 Task: Sort the products in the category "Tofu & Meat Alternatives" by unit price (high first).
Action: Mouse moved to (842, 311)
Screenshot: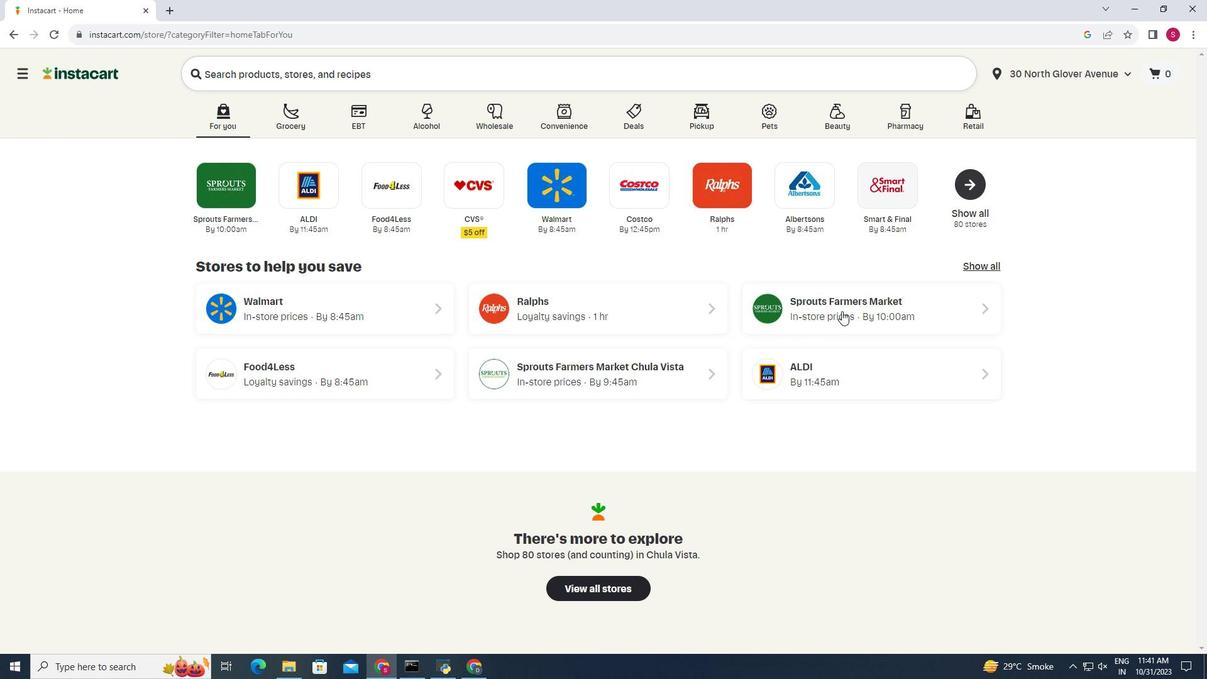 
Action: Mouse pressed left at (842, 311)
Screenshot: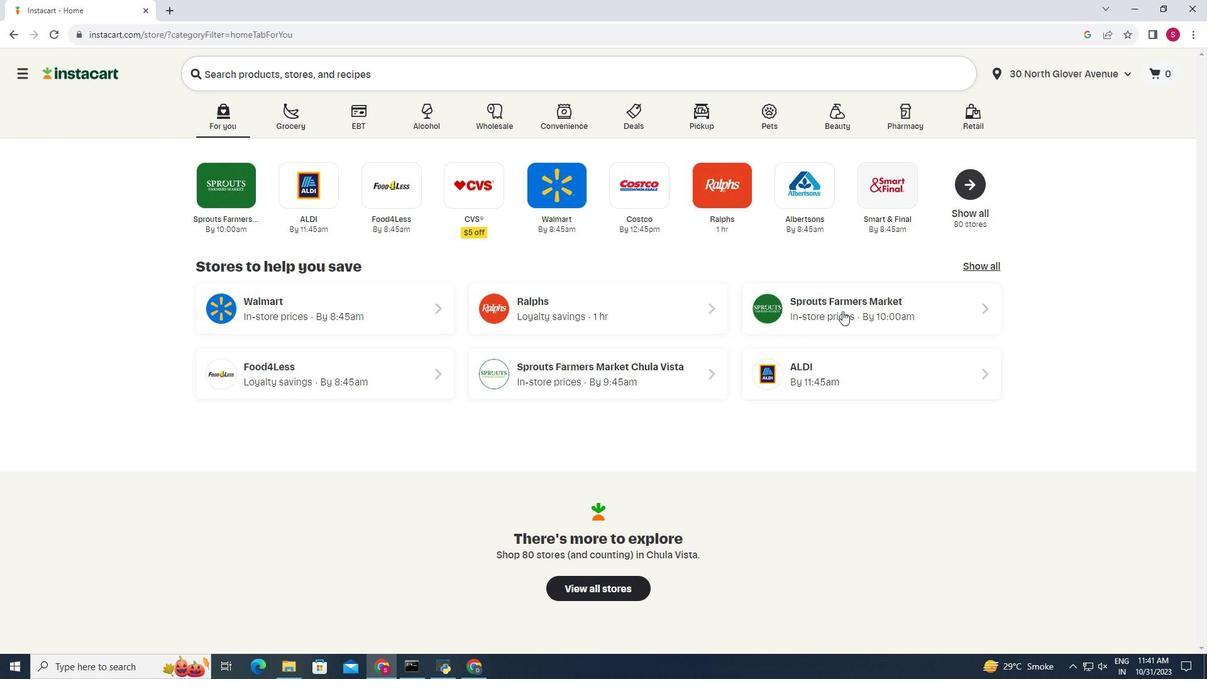 
Action: Mouse moved to (58, 547)
Screenshot: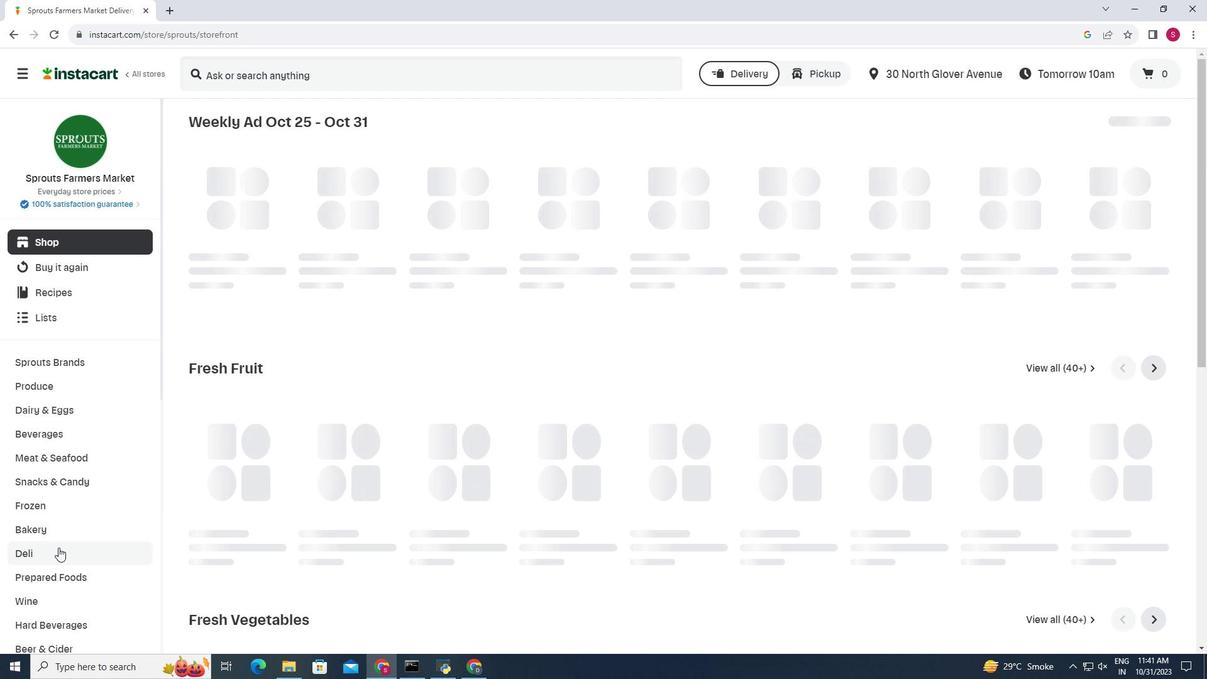 
Action: Mouse pressed left at (58, 547)
Screenshot: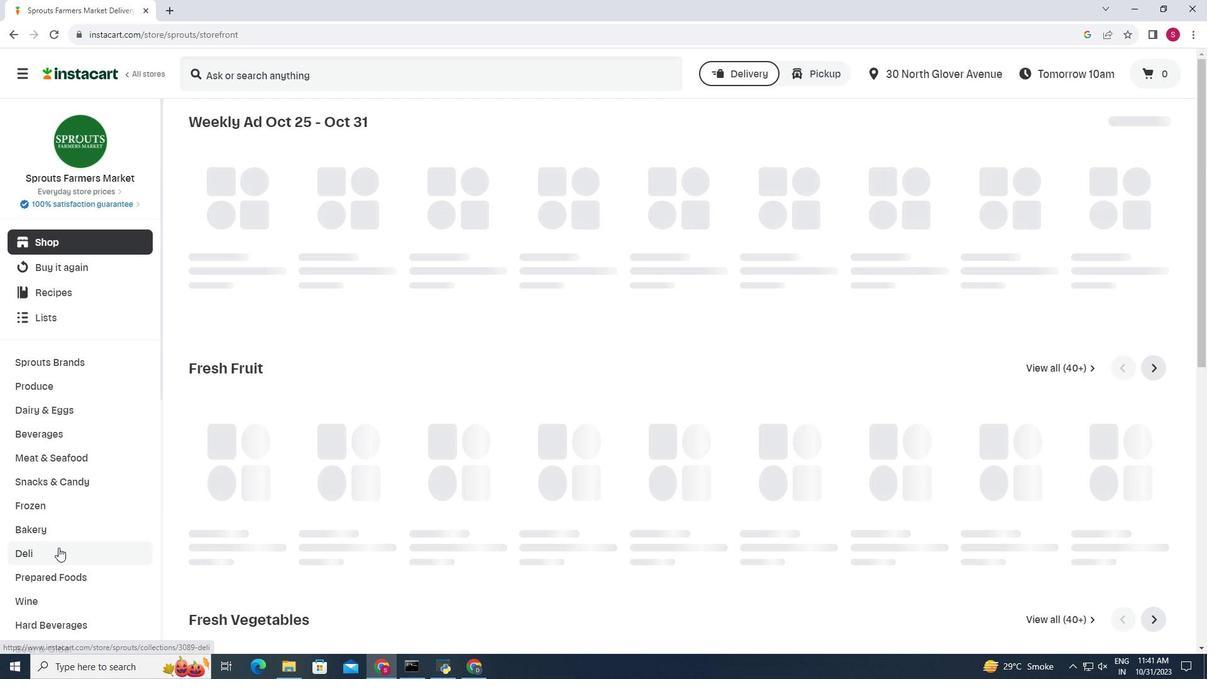 
Action: Mouse moved to (524, 155)
Screenshot: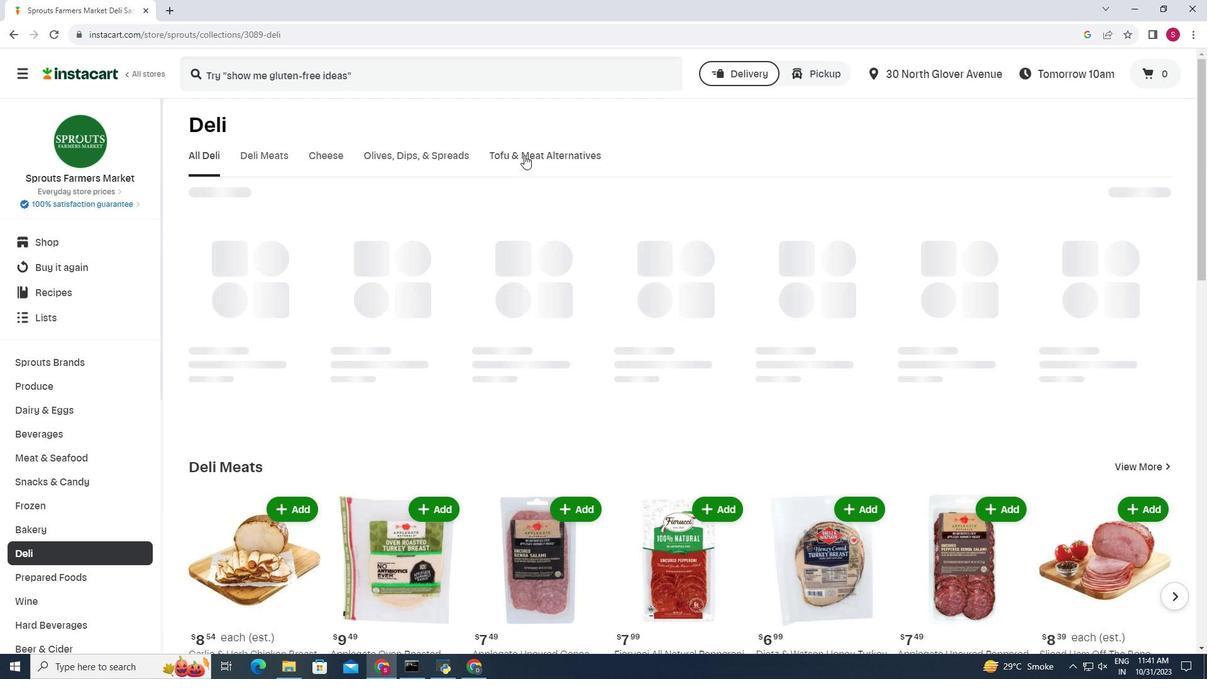 
Action: Mouse pressed left at (524, 155)
Screenshot: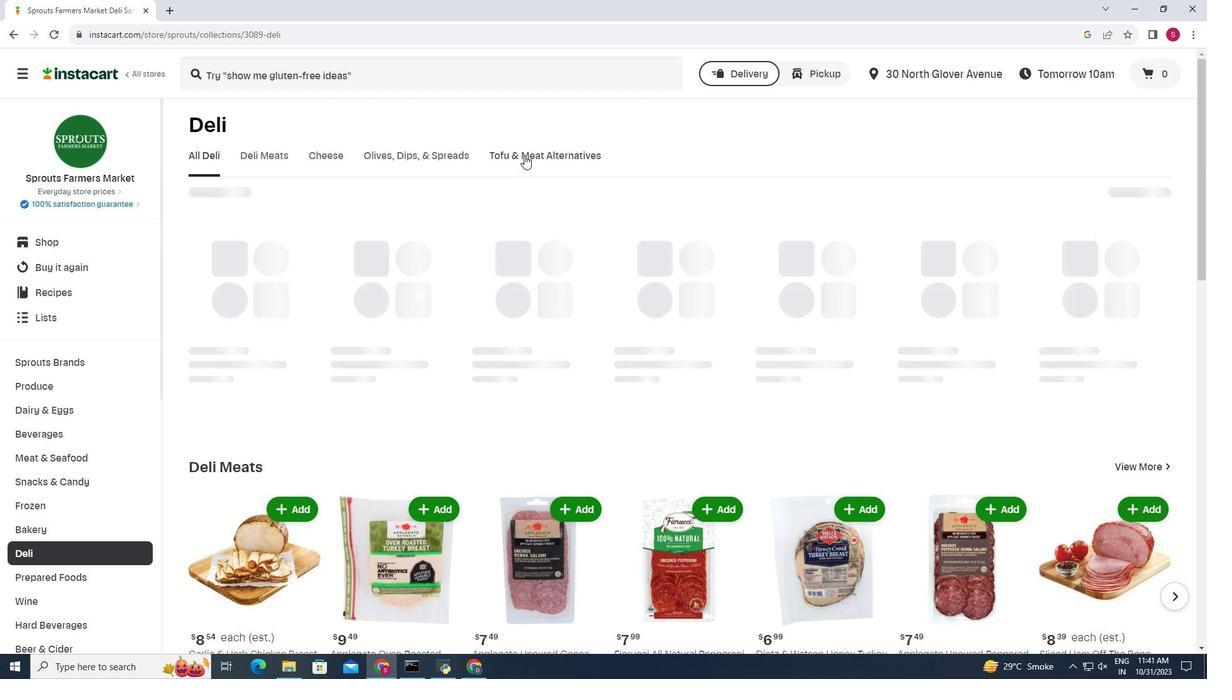 
Action: Mouse moved to (1155, 257)
Screenshot: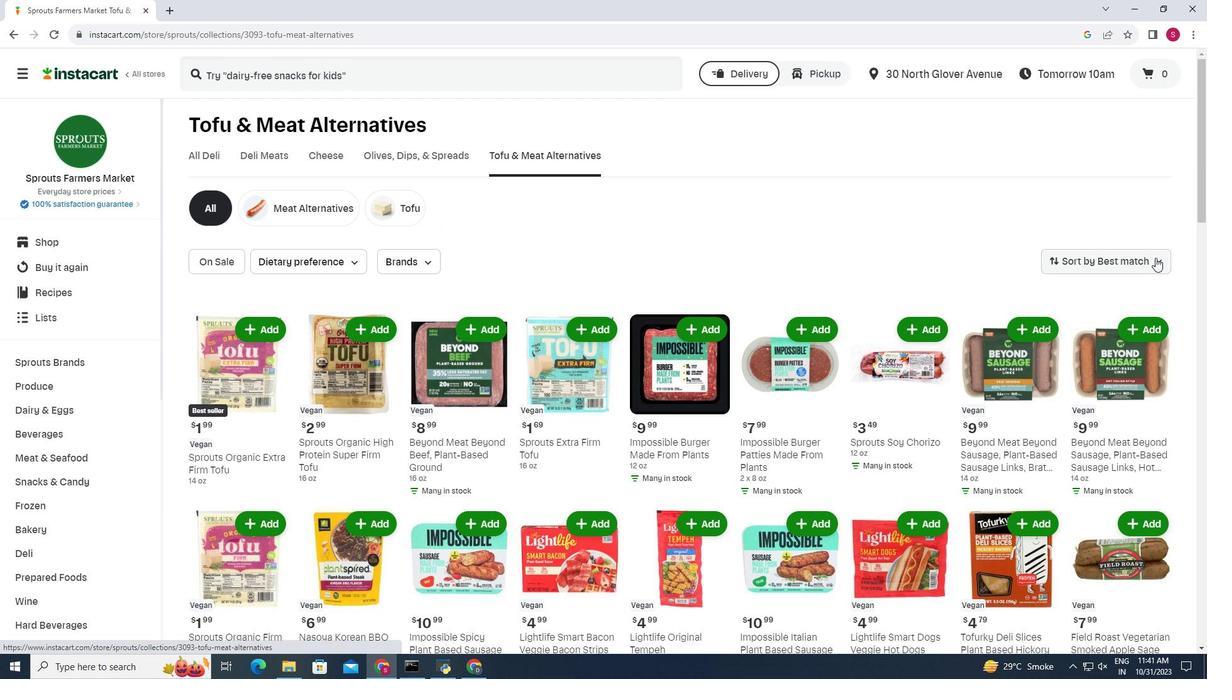 
Action: Mouse pressed left at (1155, 257)
Screenshot: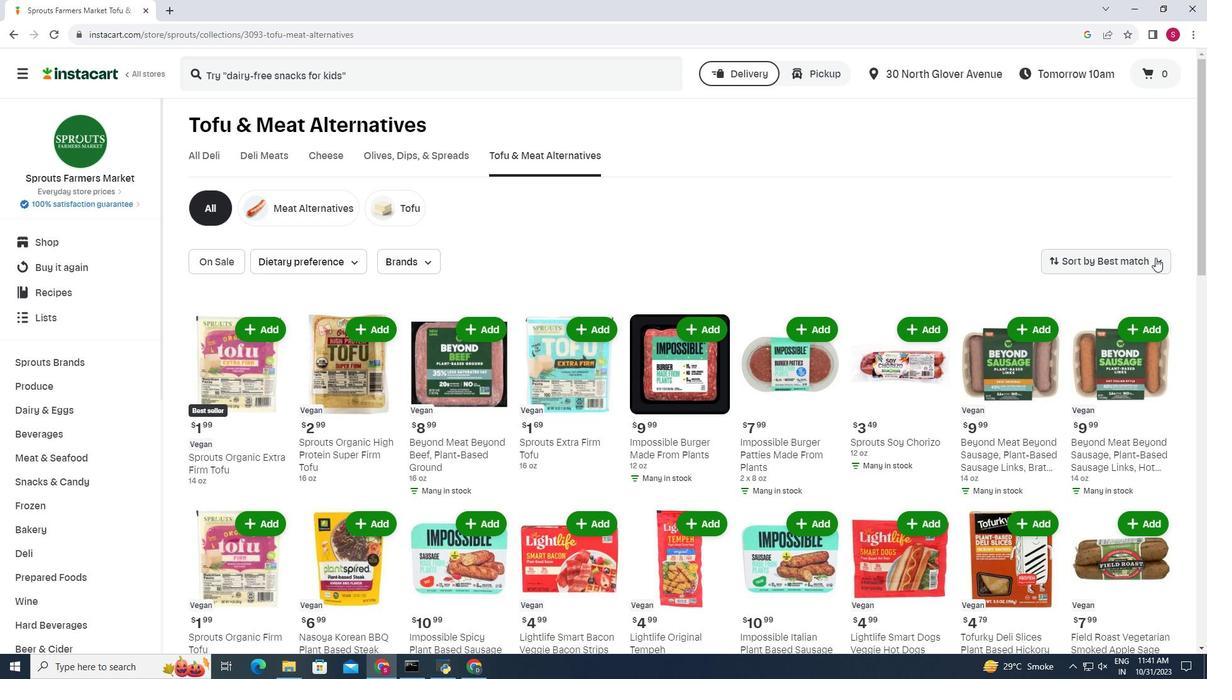 
Action: Mouse moved to (1131, 410)
Screenshot: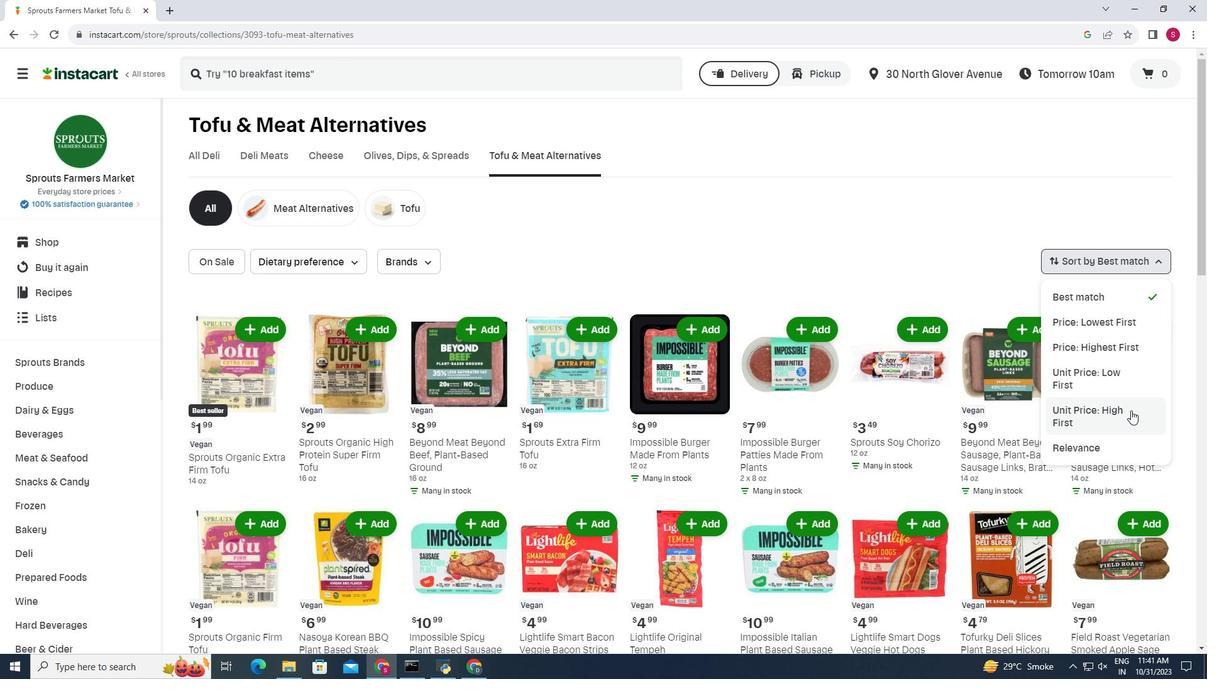 
Action: Mouse pressed left at (1131, 410)
Screenshot: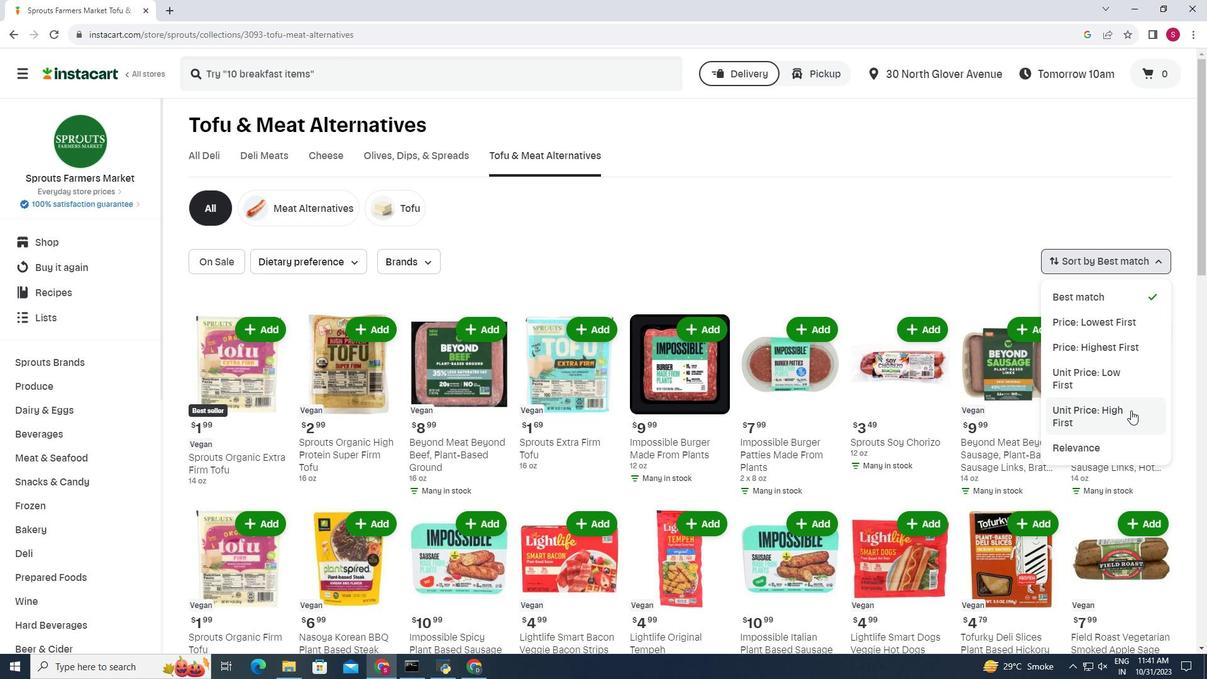 
Action: Mouse moved to (609, 259)
Screenshot: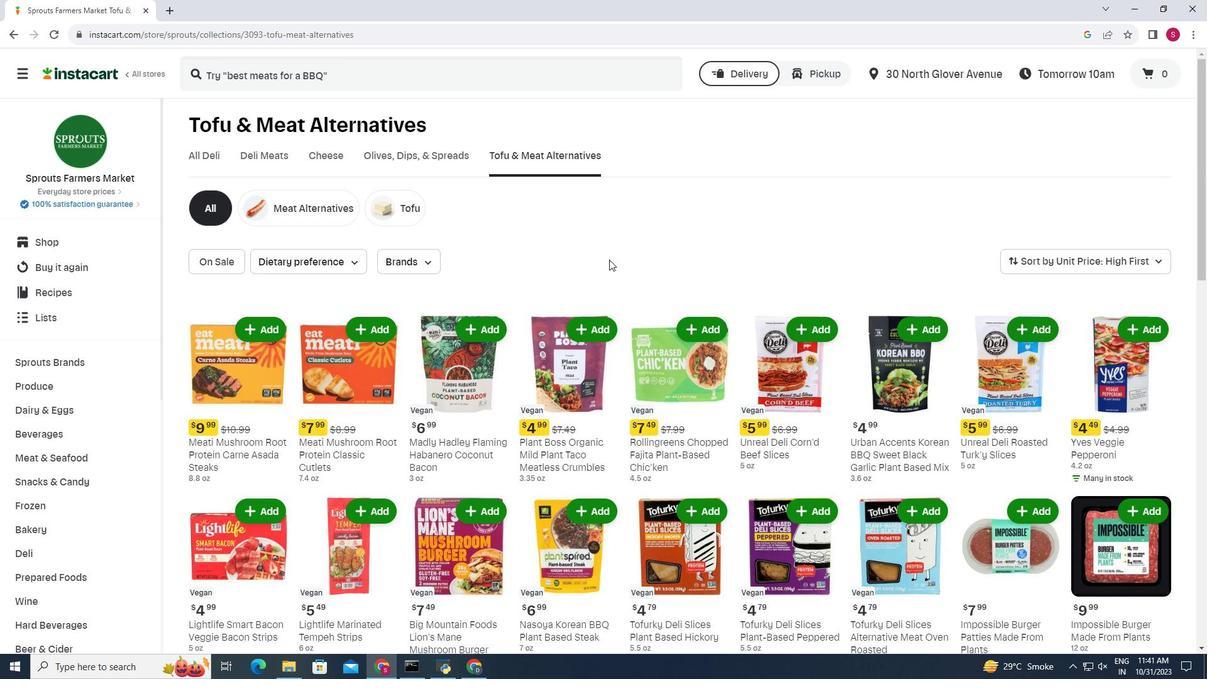 
Action: Mouse scrolled (609, 259) with delta (0, 0)
Screenshot: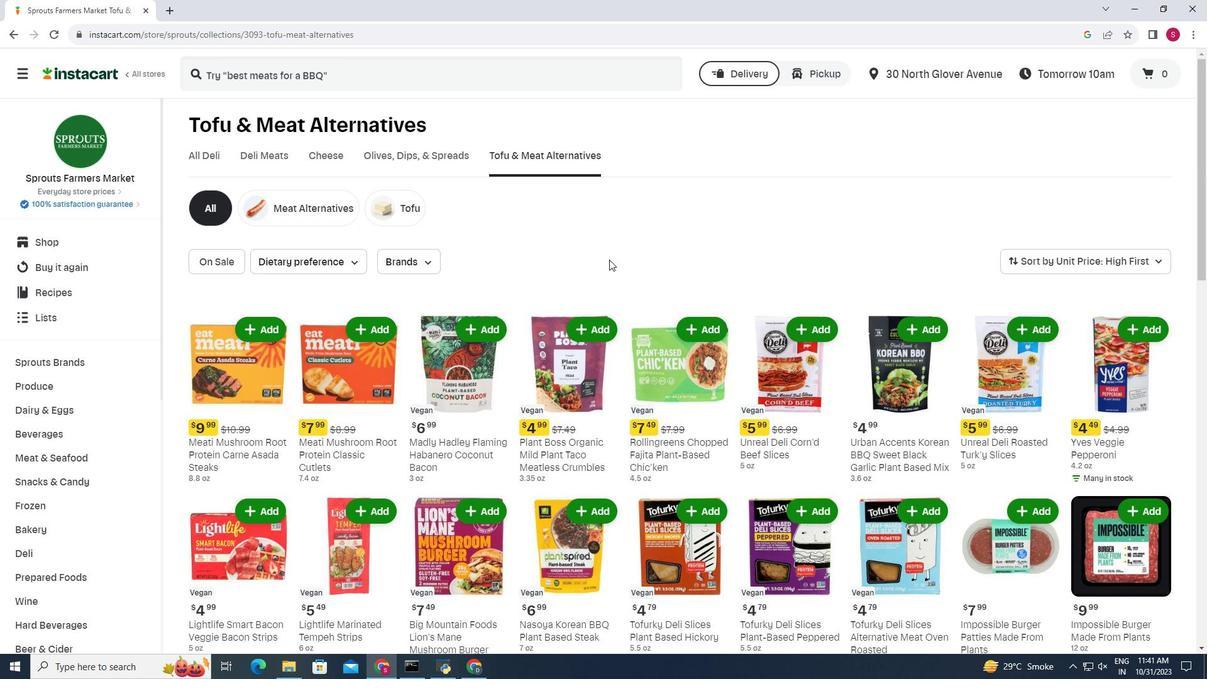 
Action: Mouse scrolled (609, 259) with delta (0, 0)
Screenshot: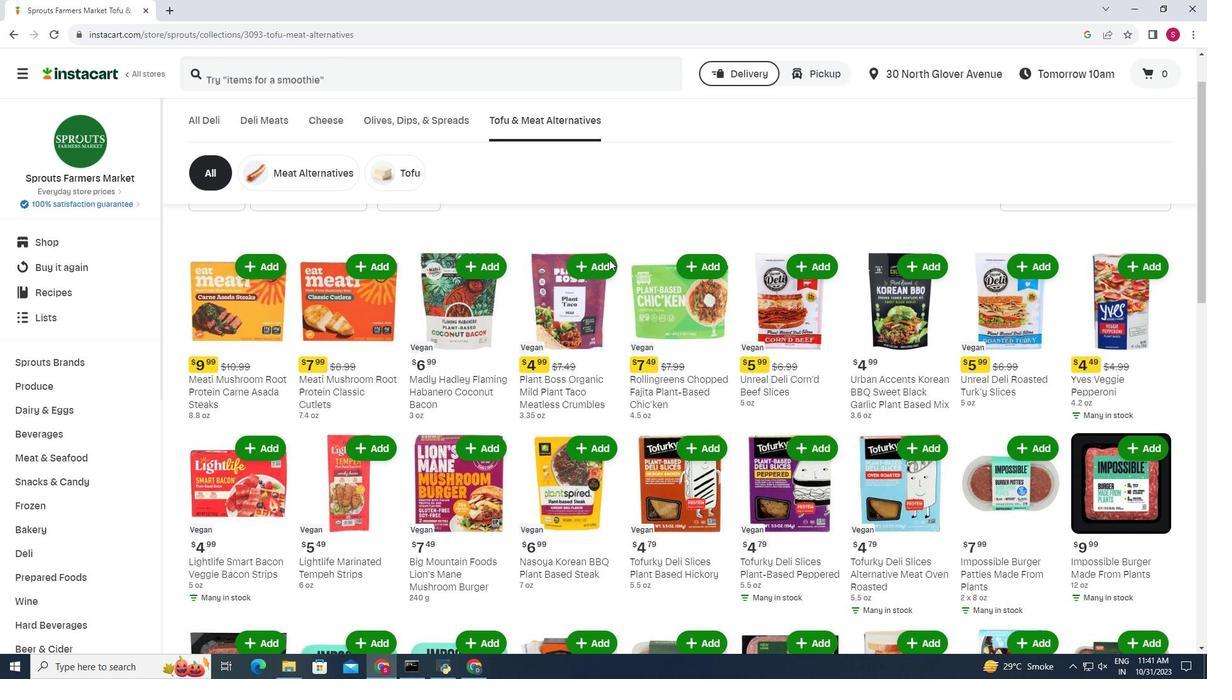 
Action: Mouse scrolled (609, 259) with delta (0, 0)
Screenshot: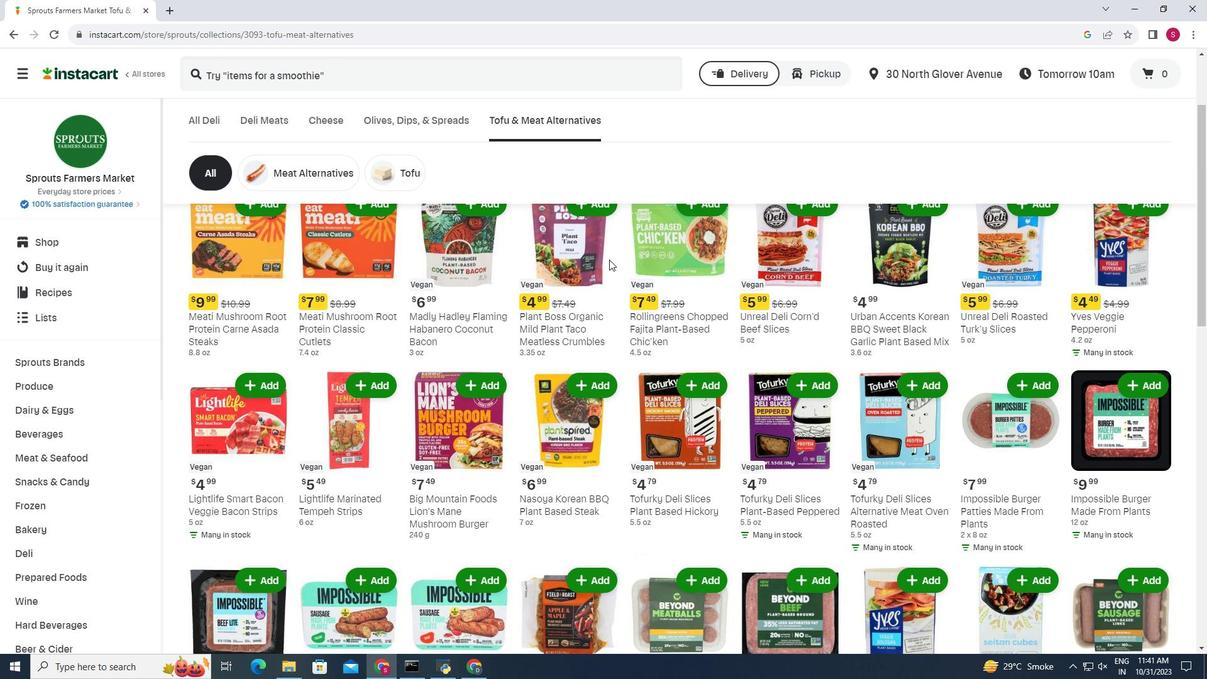 
Action: Mouse moved to (610, 260)
Screenshot: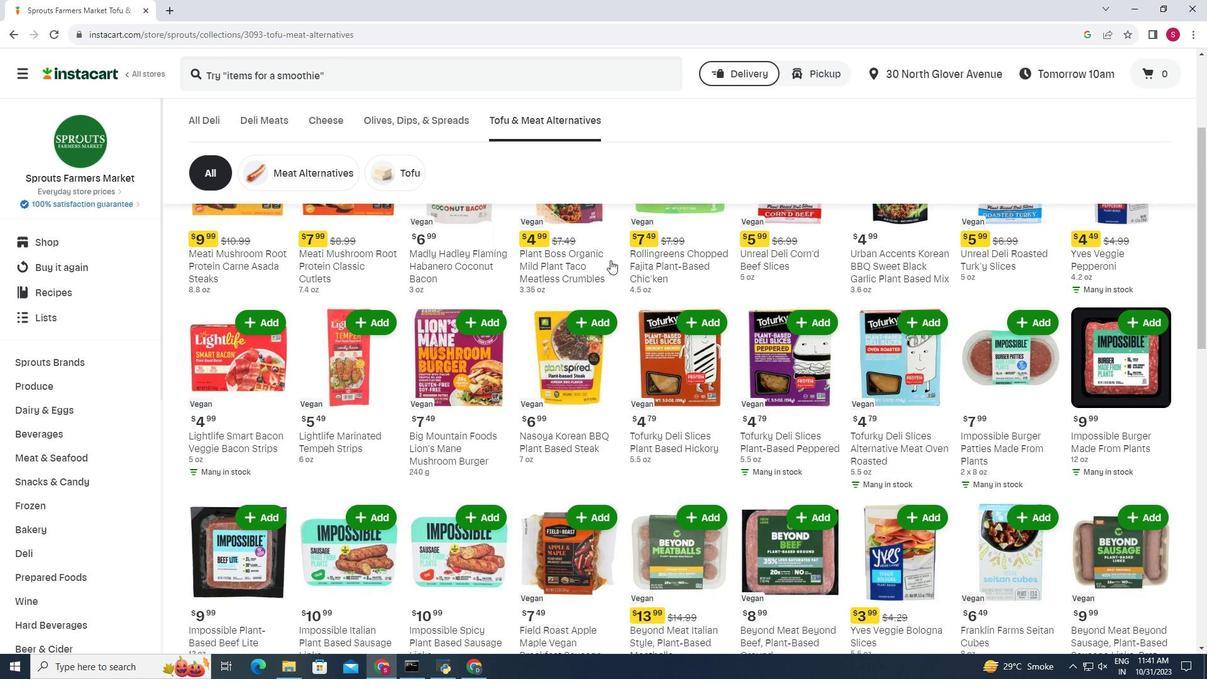 
Action: Mouse scrolled (610, 259) with delta (0, 0)
Screenshot: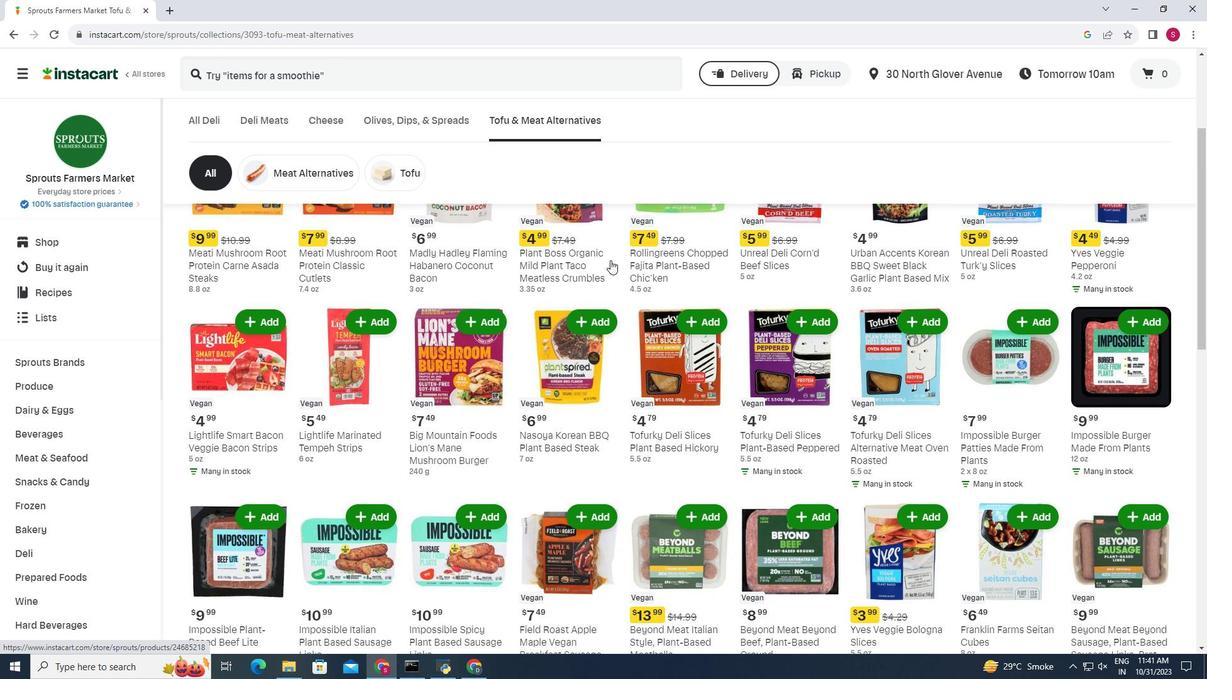 
Action: Mouse scrolled (610, 259) with delta (0, 0)
Screenshot: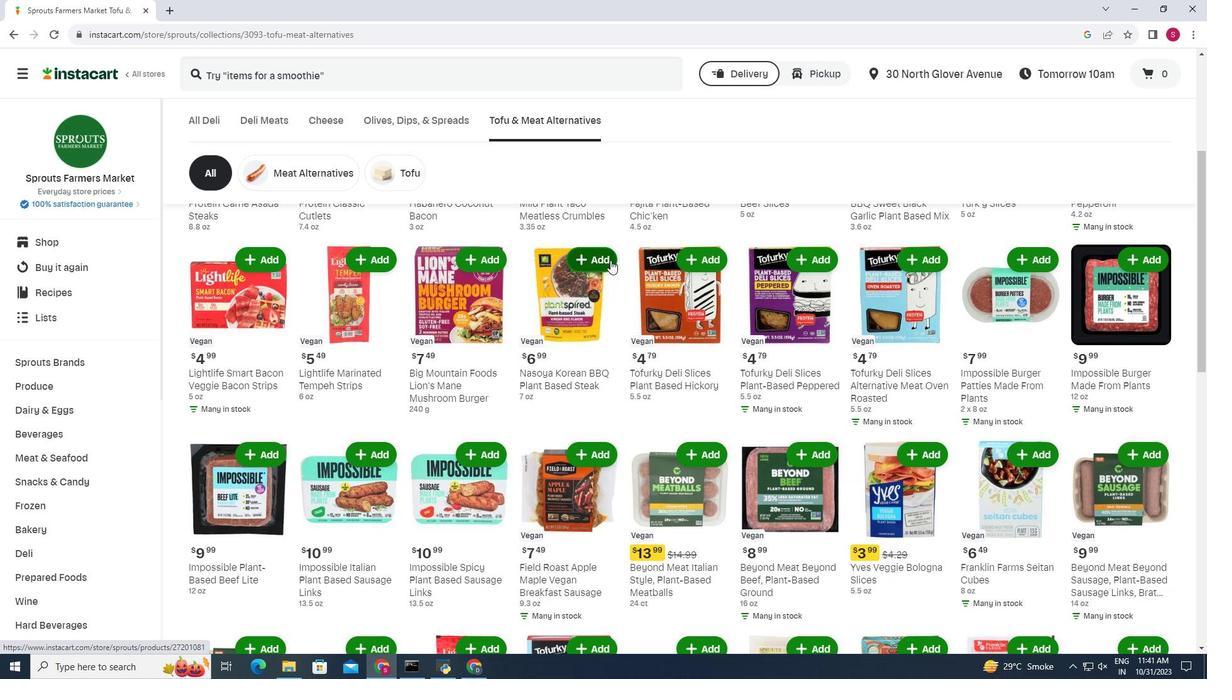 
Action: Mouse scrolled (610, 259) with delta (0, 0)
Screenshot: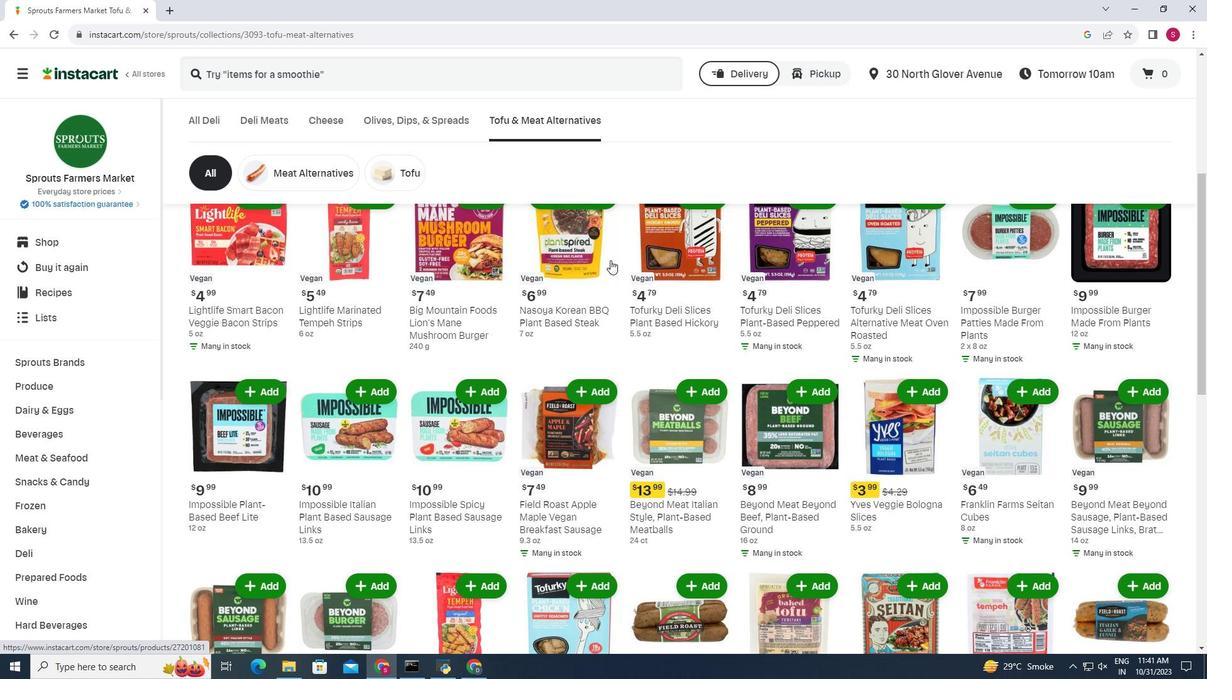 
Action: Mouse scrolled (610, 259) with delta (0, 0)
Screenshot: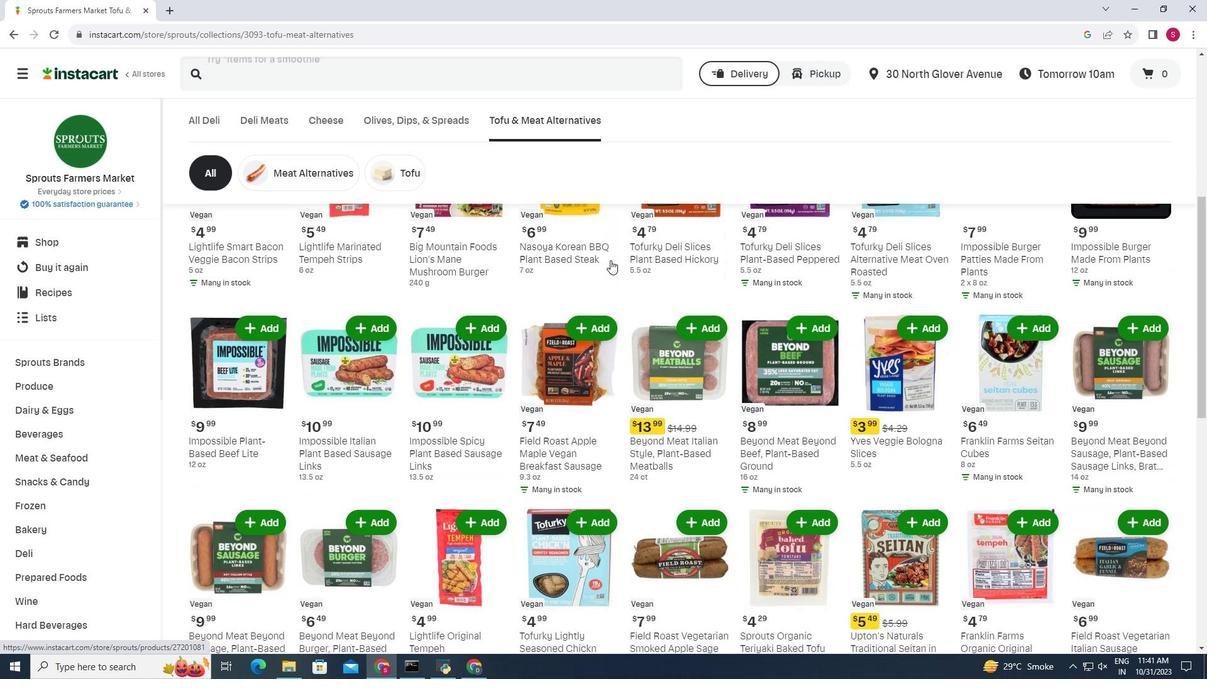
Action: Mouse scrolled (610, 259) with delta (0, 0)
Screenshot: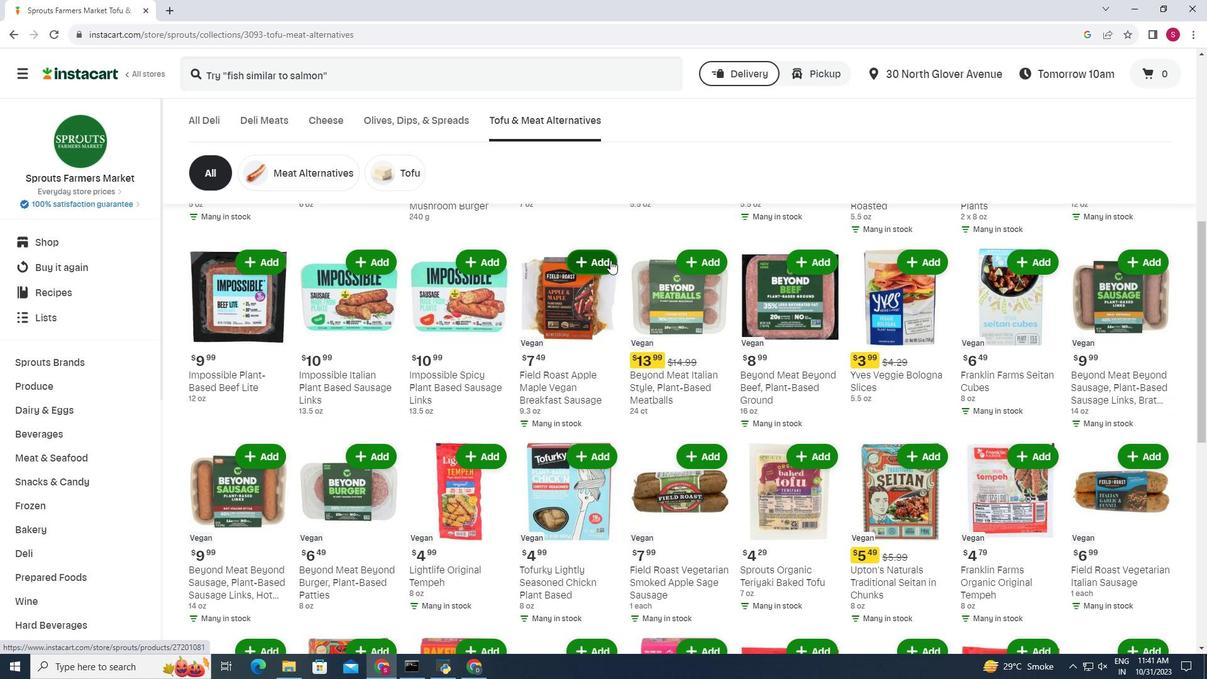 
Action: Mouse scrolled (610, 259) with delta (0, 0)
Screenshot: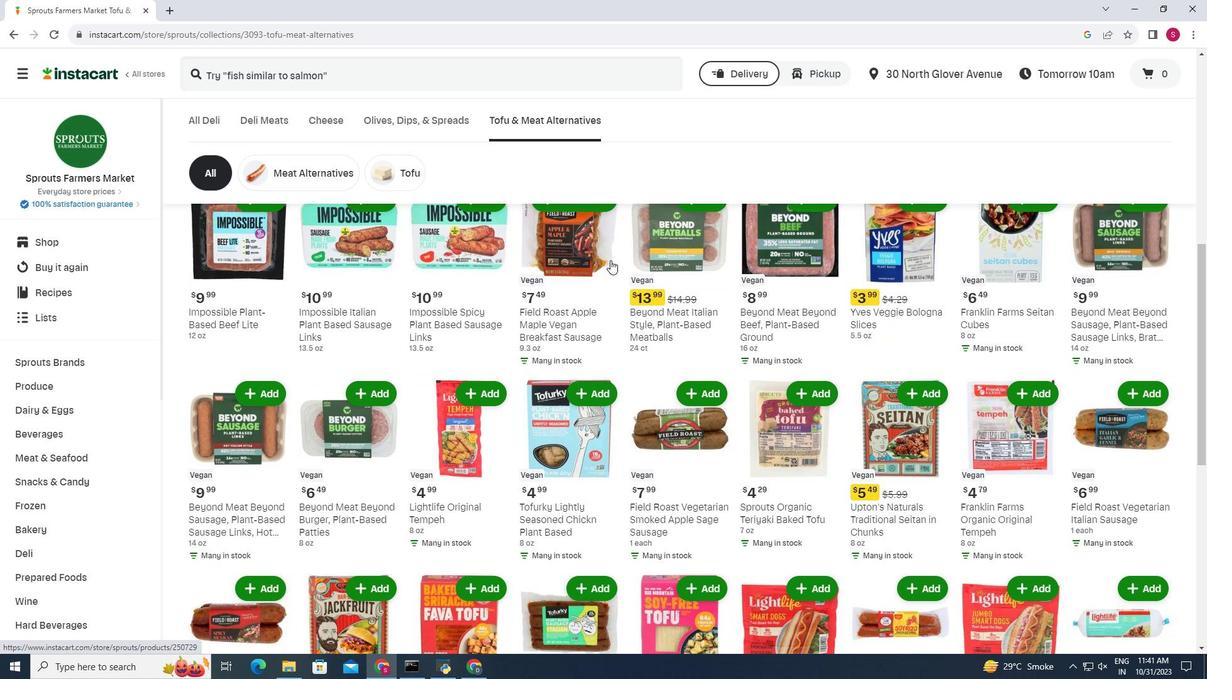 
Action: Mouse scrolled (610, 259) with delta (0, 0)
Screenshot: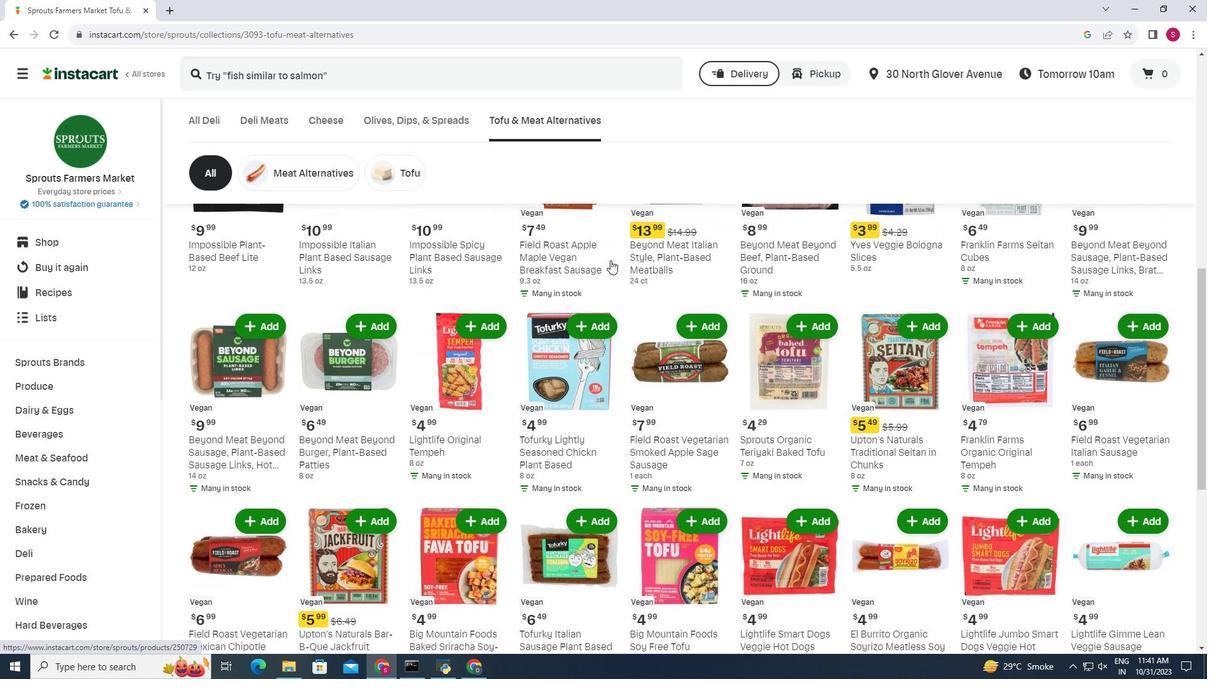 
Action: Mouse scrolled (610, 259) with delta (0, 0)
Screenshot: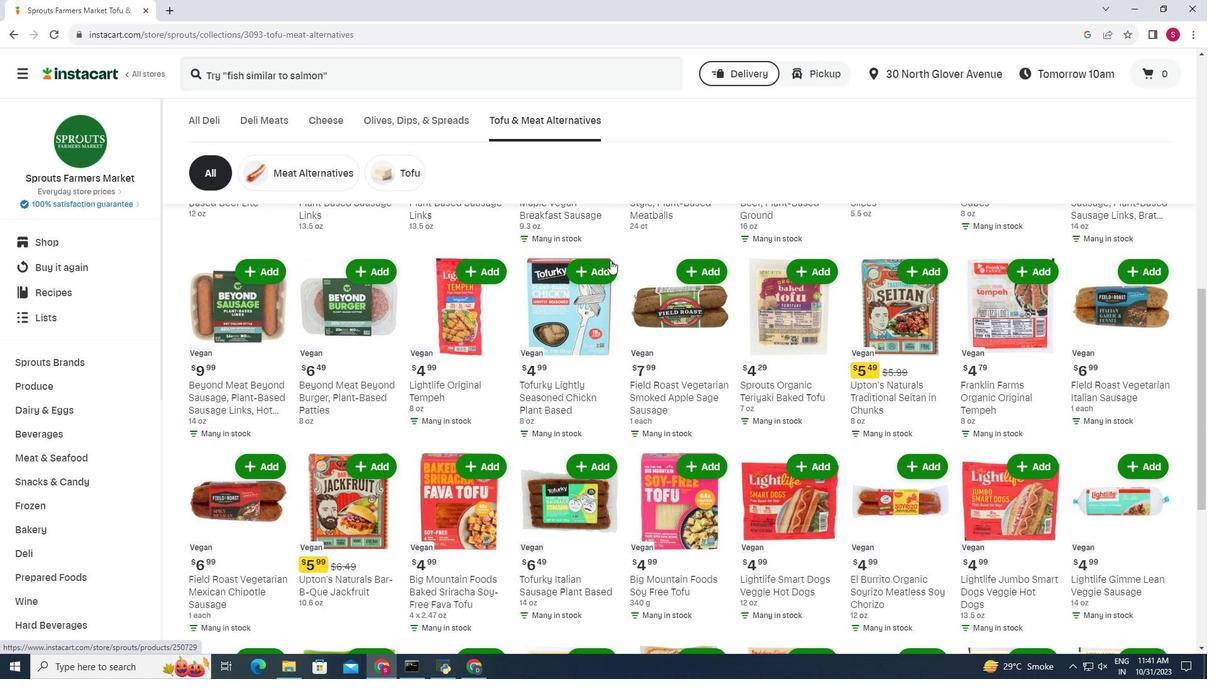 
Action: Mouse scrolled (610, 259) with delta (0, 0)
Screenshot: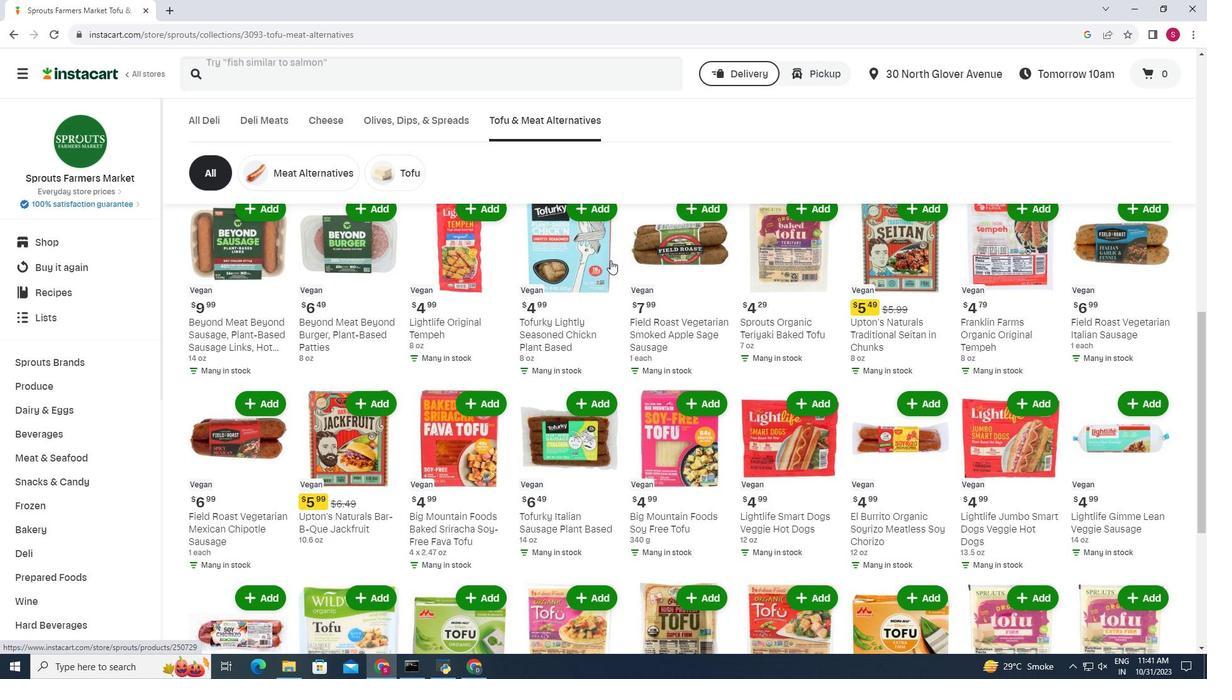 
Action: Mouse scrolled (610, 259) with delta (0, 0)
Screenshot: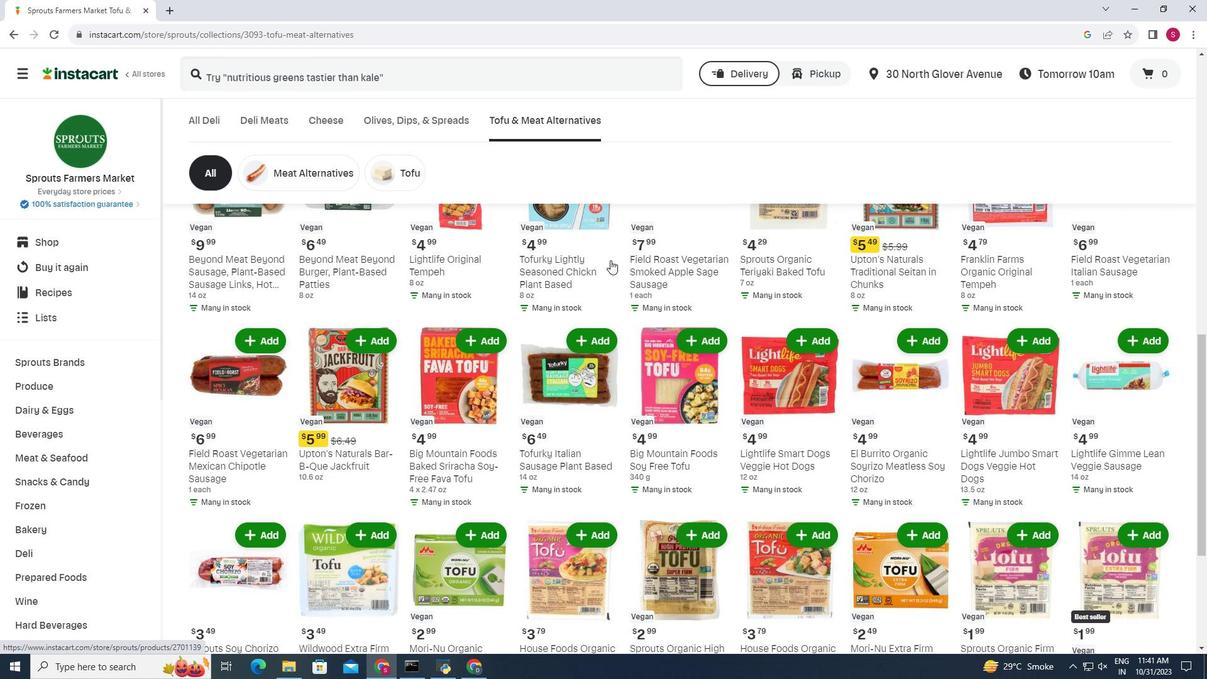 
Action: Mouse scrolled (610, 259) with delta (0, 0)
Screenshot: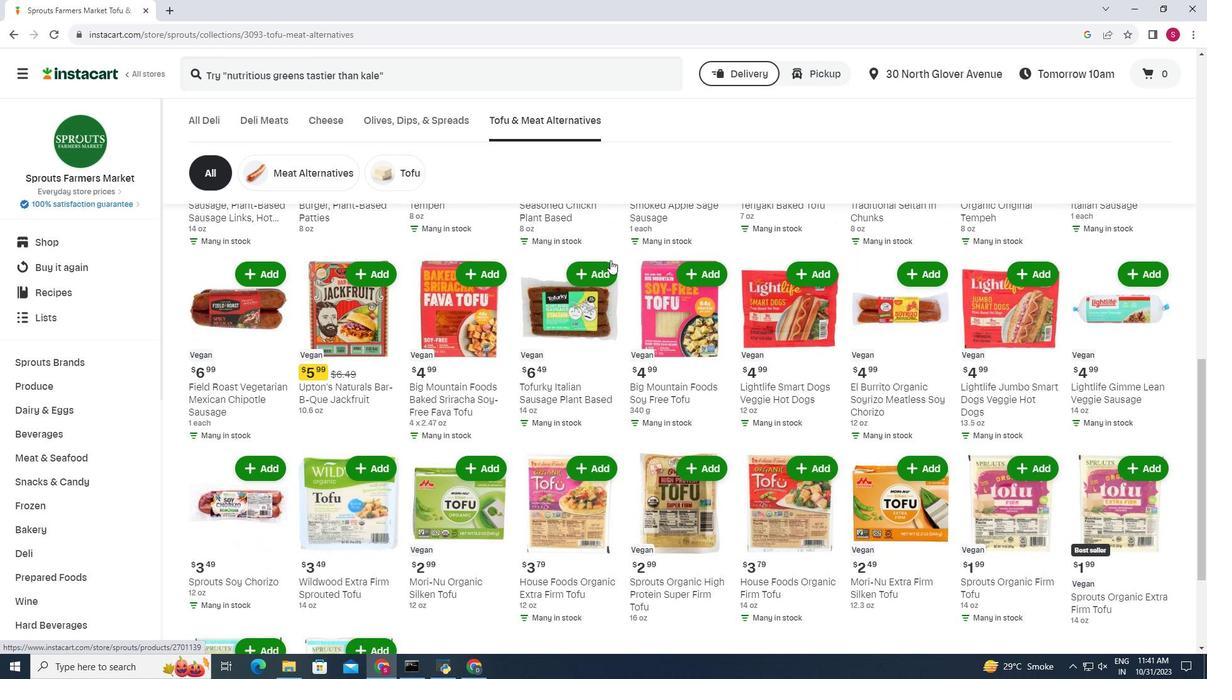 
Action: Mouse scrolled (610, 259) with delta (0, 0)
Screenshot: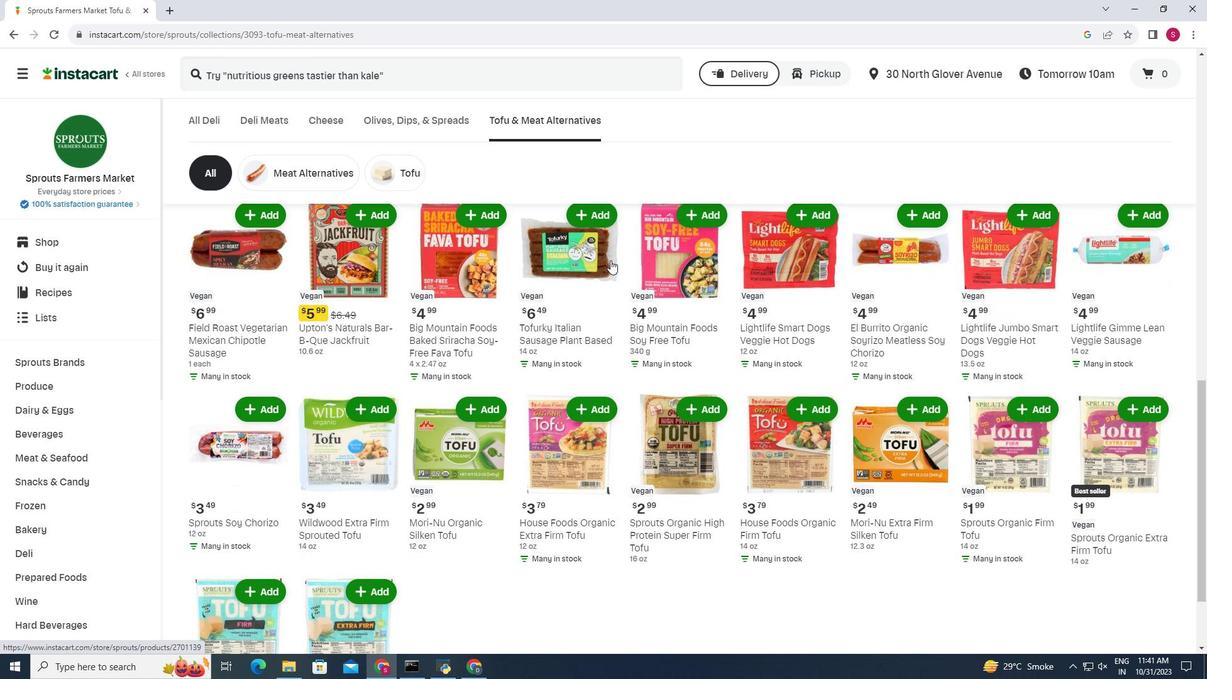
Action: Mouse scrolled (610, 259) with delta (0, 0)
Screenshot: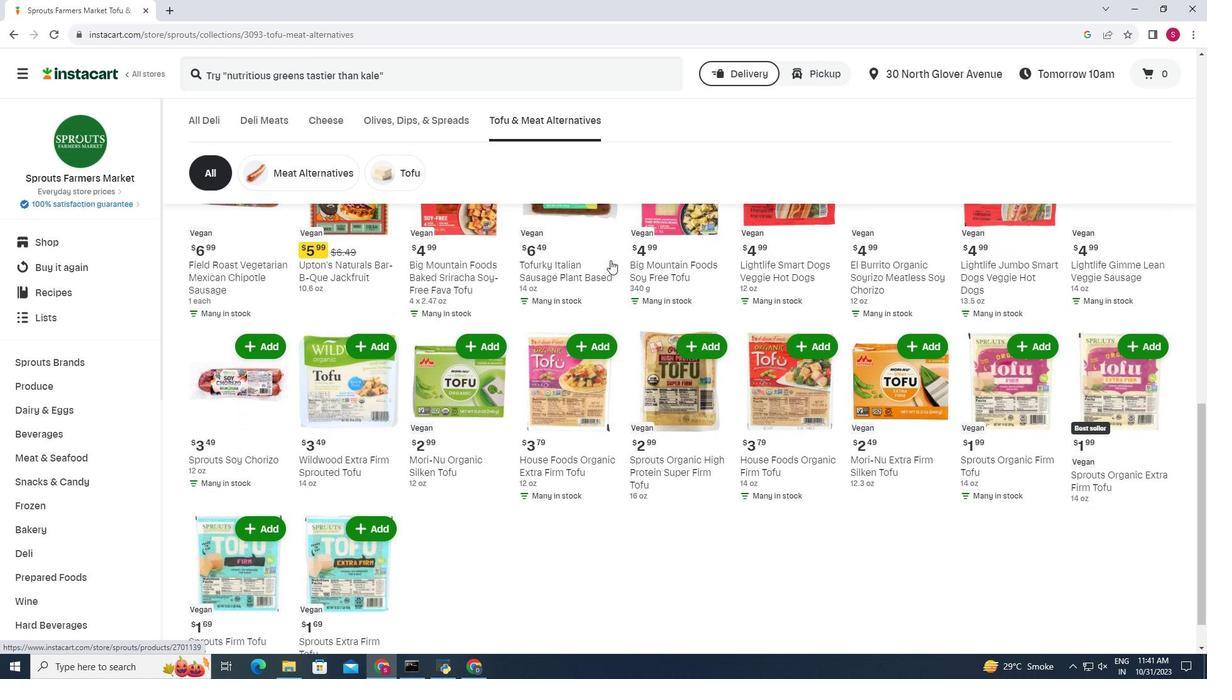 
Action: Mouse scrolled (610, 259) with delta (0, 0)
Screenshot: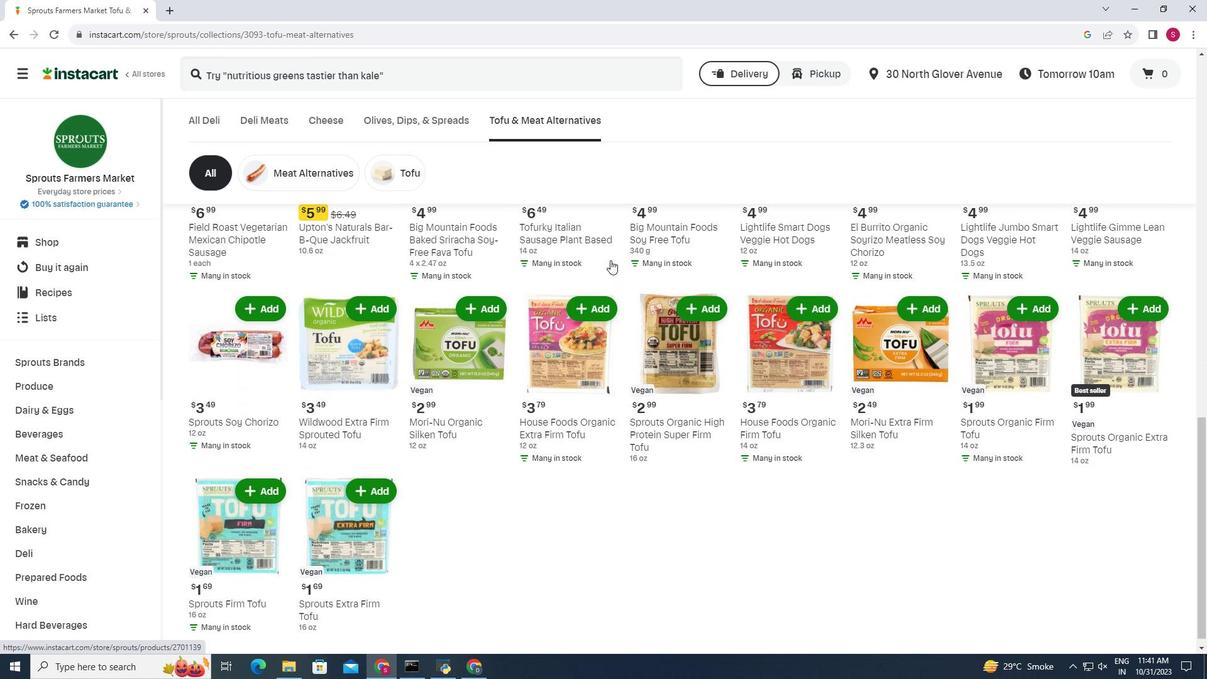 
